 Task: Create a due date automation trigger when advanced on, on the tuesday of the week a card is due add content without an empty description at 11:00 AM.
Action: Mouse moved to (1053, 126)
Screenshot: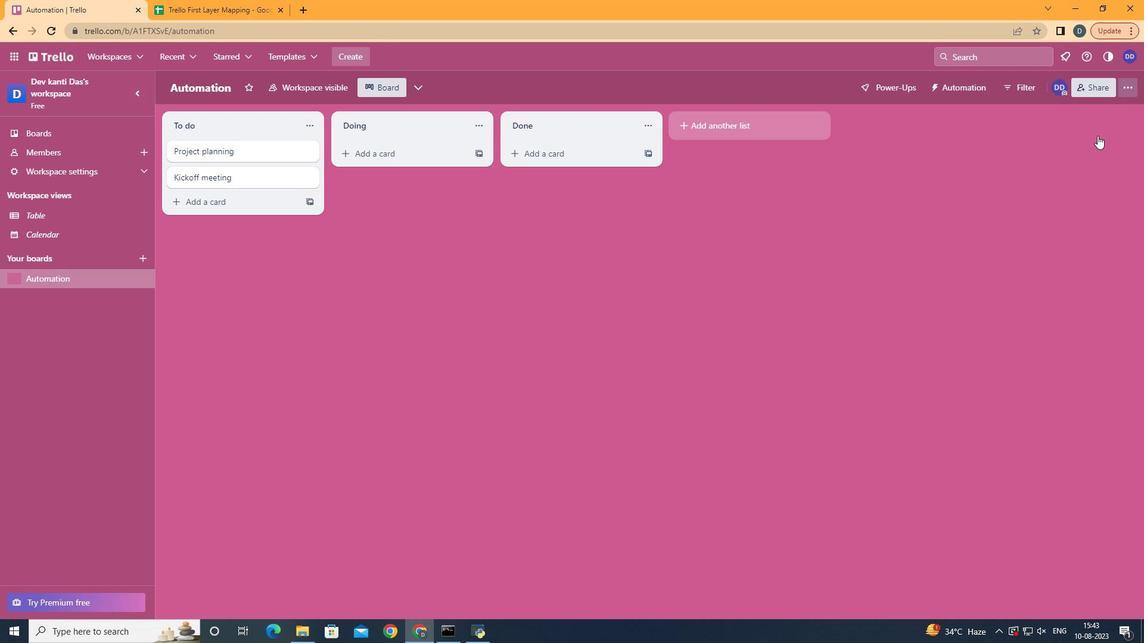 
Action: Mouse pressed left at (1053, 126)
Screenshot: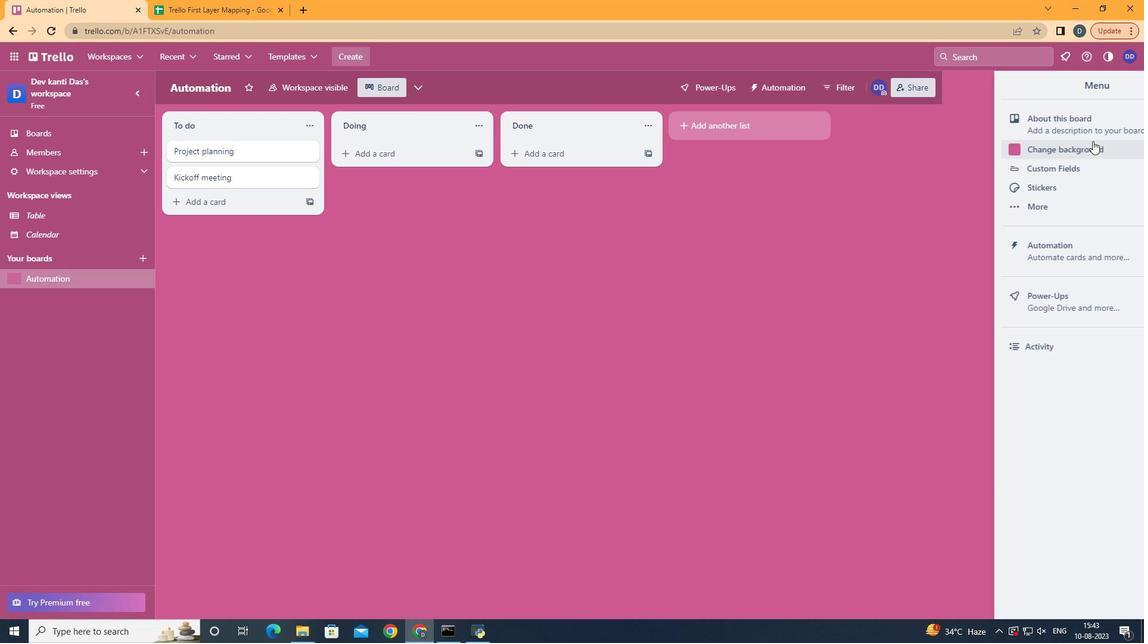 
Action: Mouse moved to (989, 268)
Screenshot: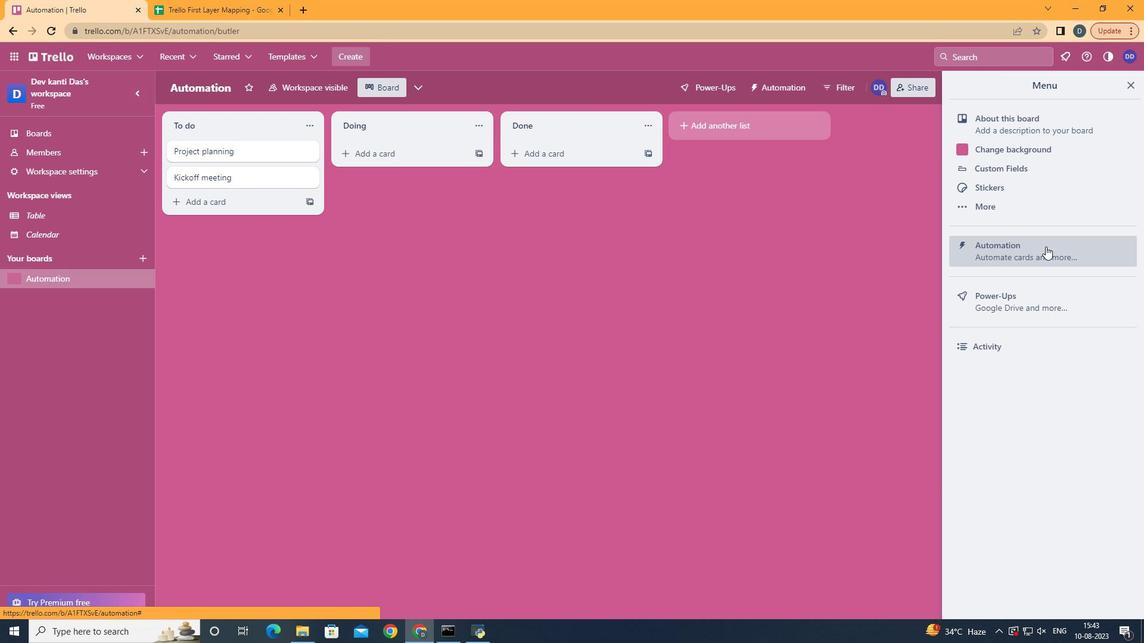 
Action: Mouse pressed left at (989, 268)
Screenshot: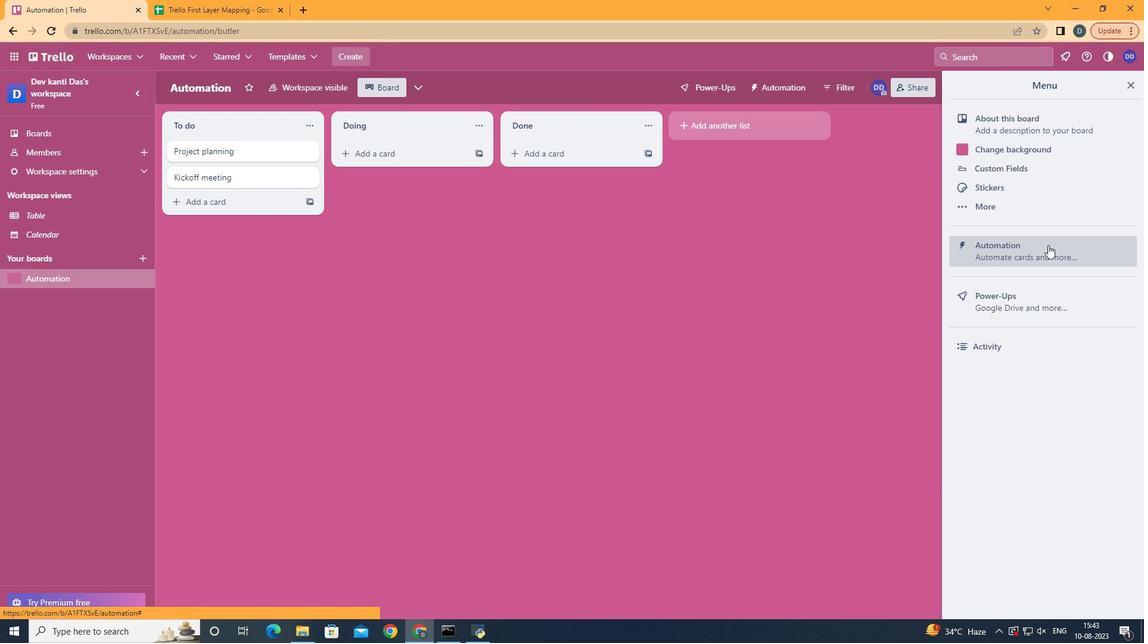 
Action: Mouse moved to (328, 262)
Screenshot: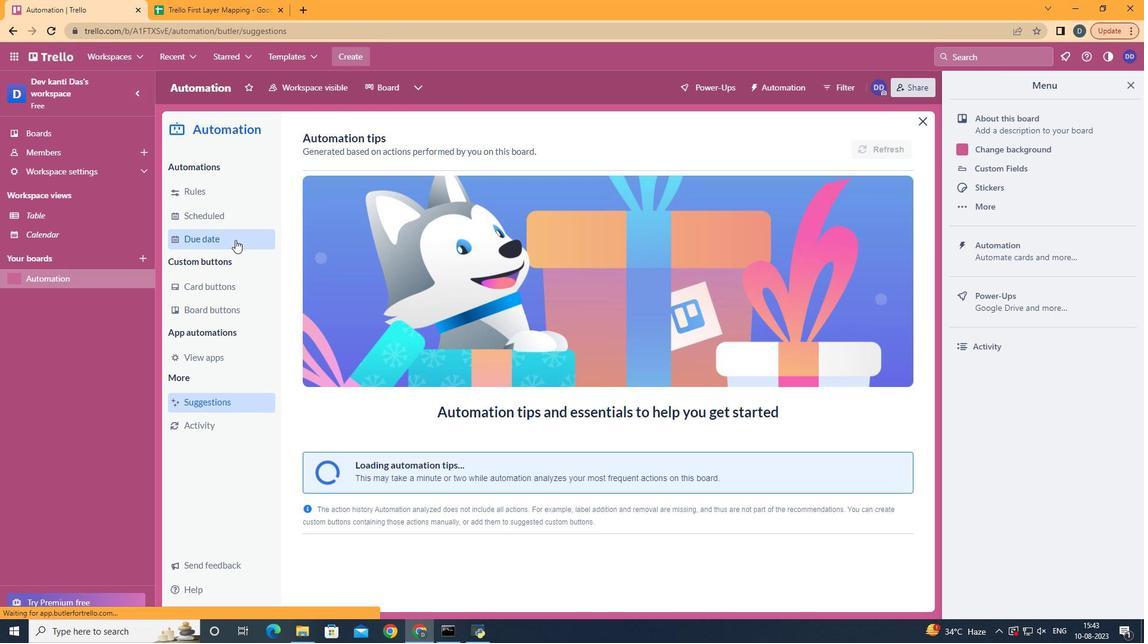
Action: Mouse pressed left at (328, 262)
Screenshot: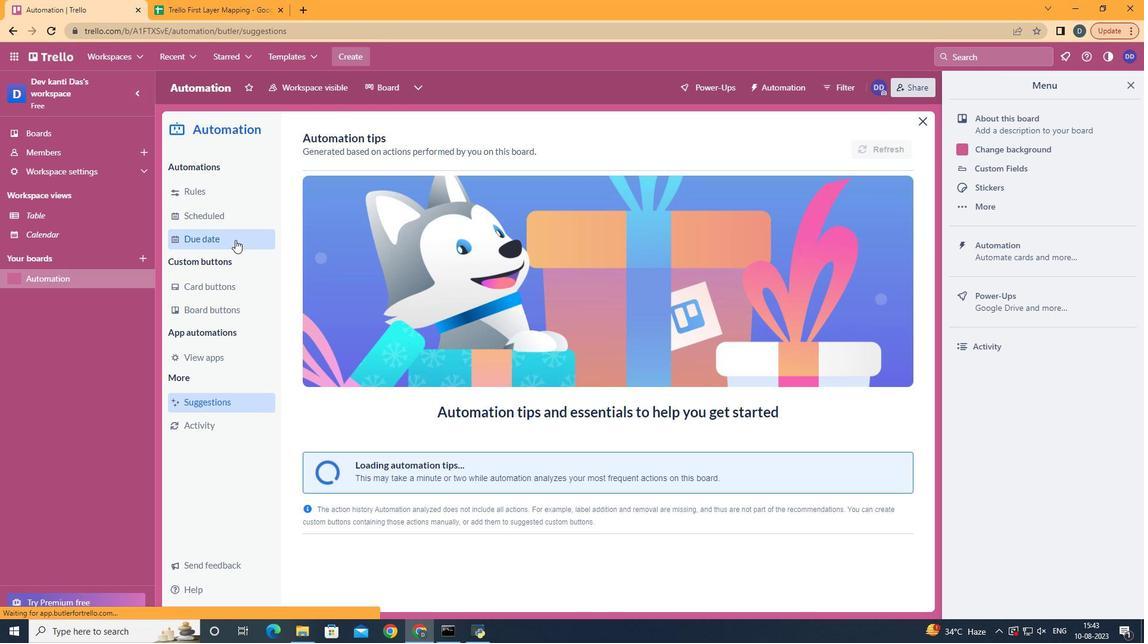 
Action: Mouse moved to (807, 177)
Screenshot: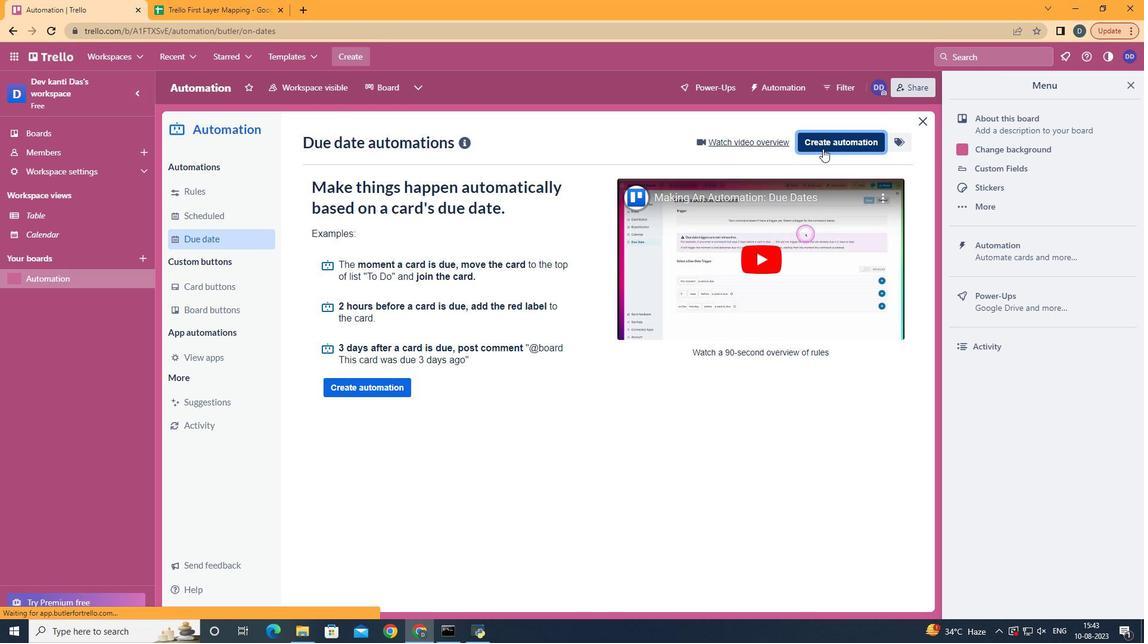 
Action: Mouse pressed left at (807, 177)
Screenshot: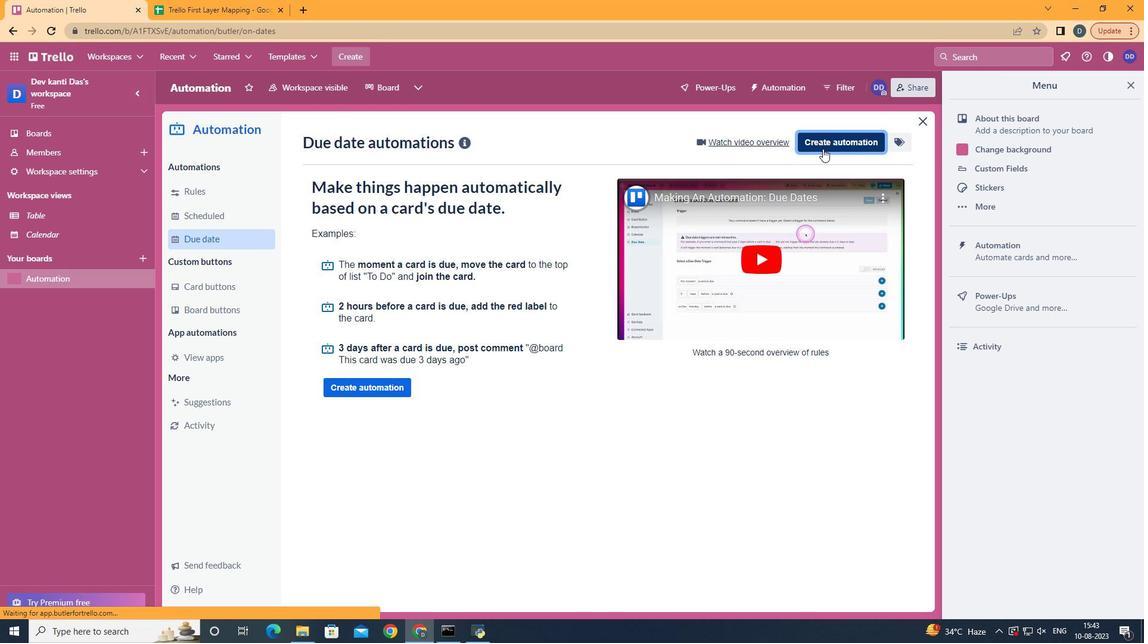 
Action: Mouse moved to (752, 330)
Screenshot: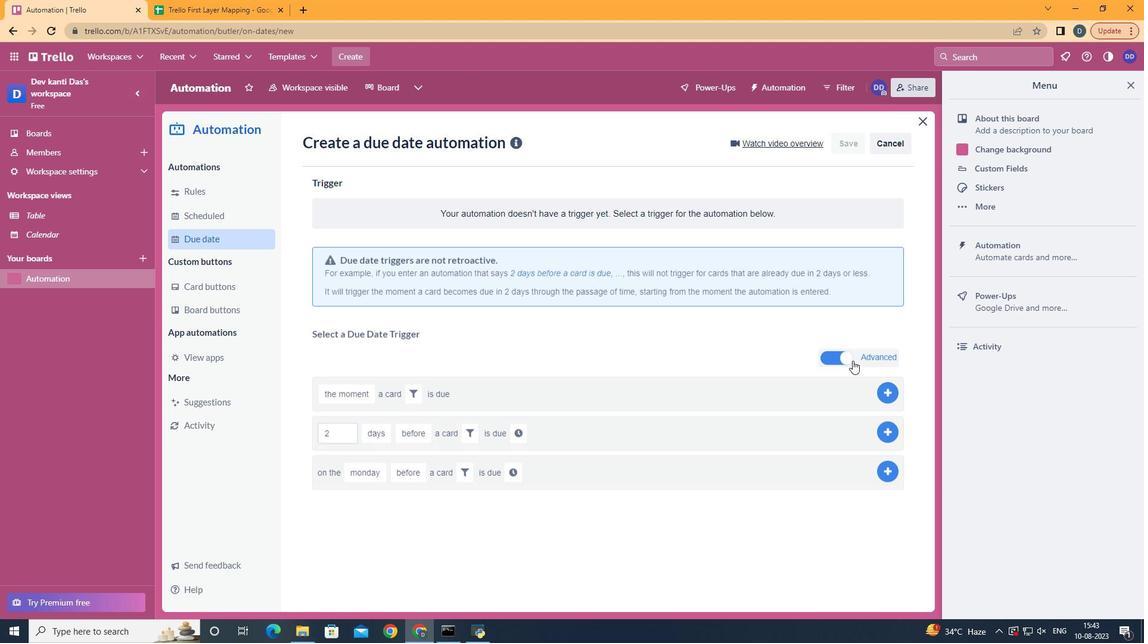 
Action: Mouse pressed left at (651, 269)
Screenshot: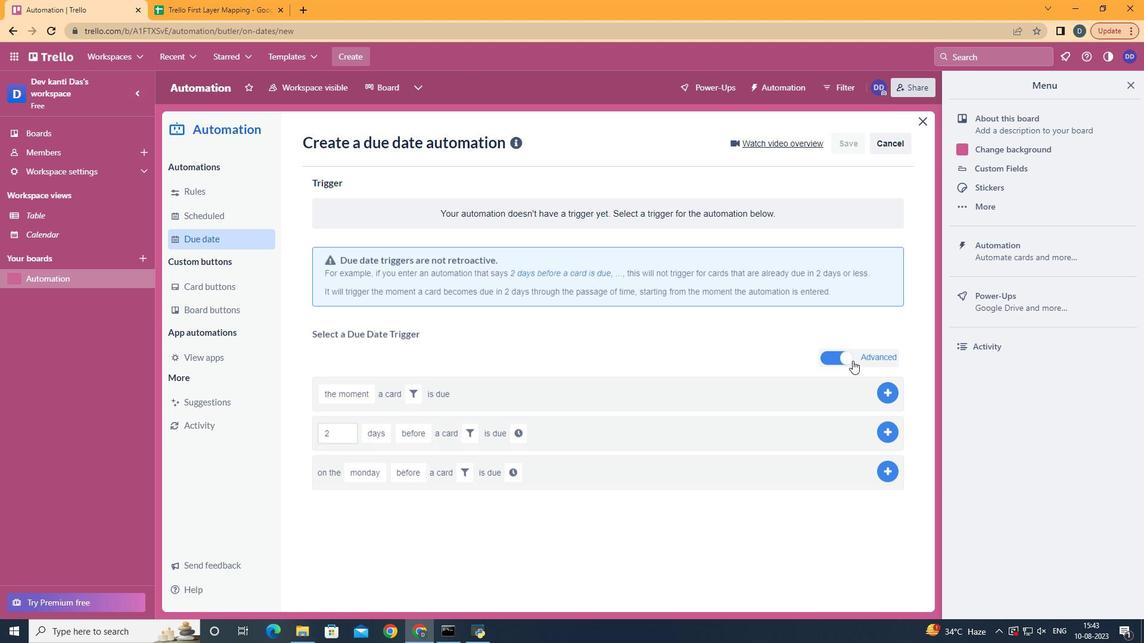 
Action: Mouse moved to (449, 349)
Screenshot: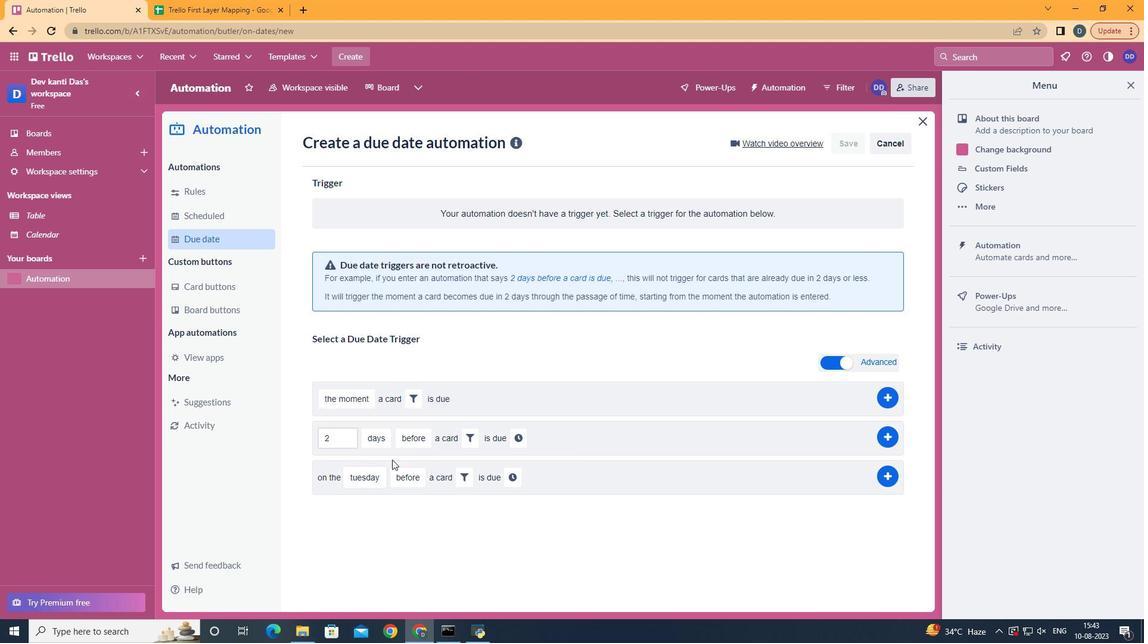 
Action: Mouse pressed left at (449, 349)
Screenshot: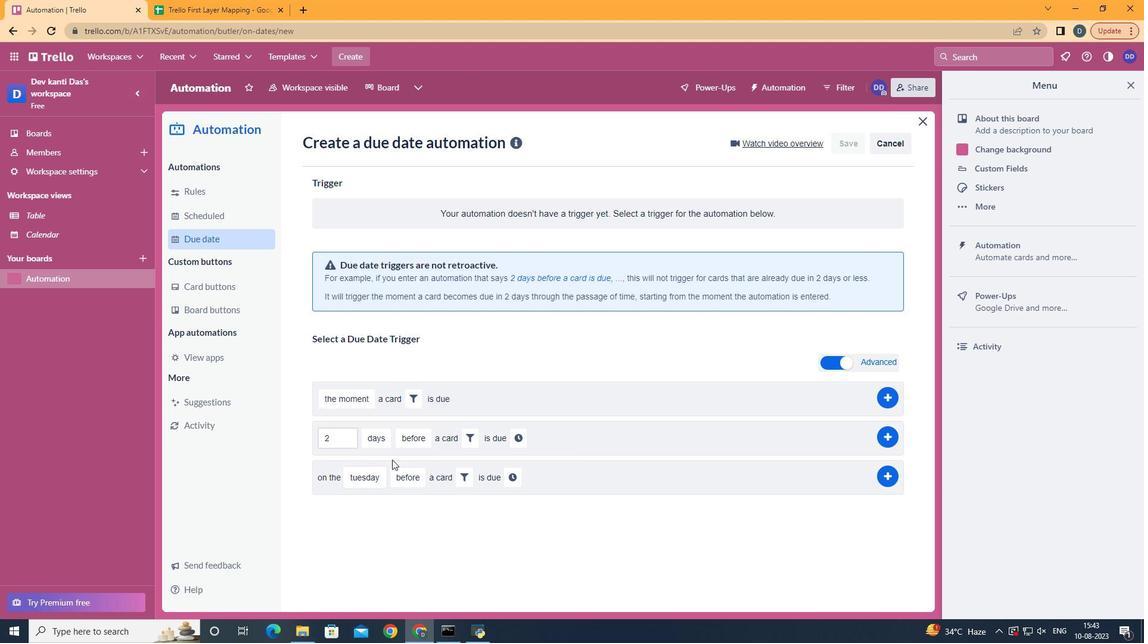 
Action: Mouse moved to (478, 544)
Screenshot: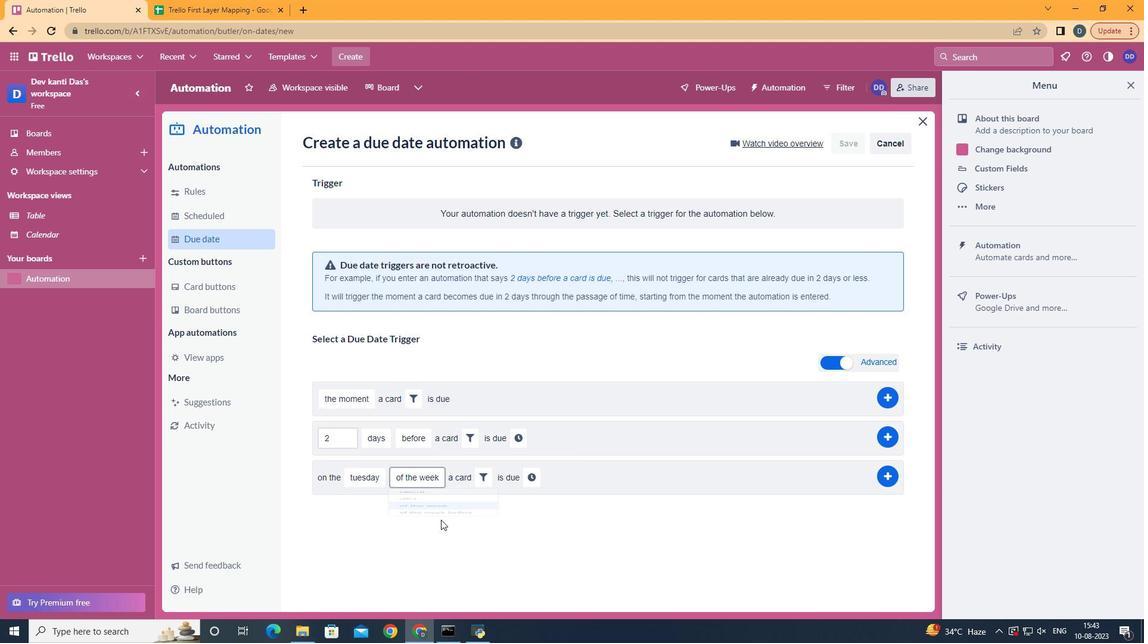 
Action: Mouse pressed left at (478, 544)
Screenshot: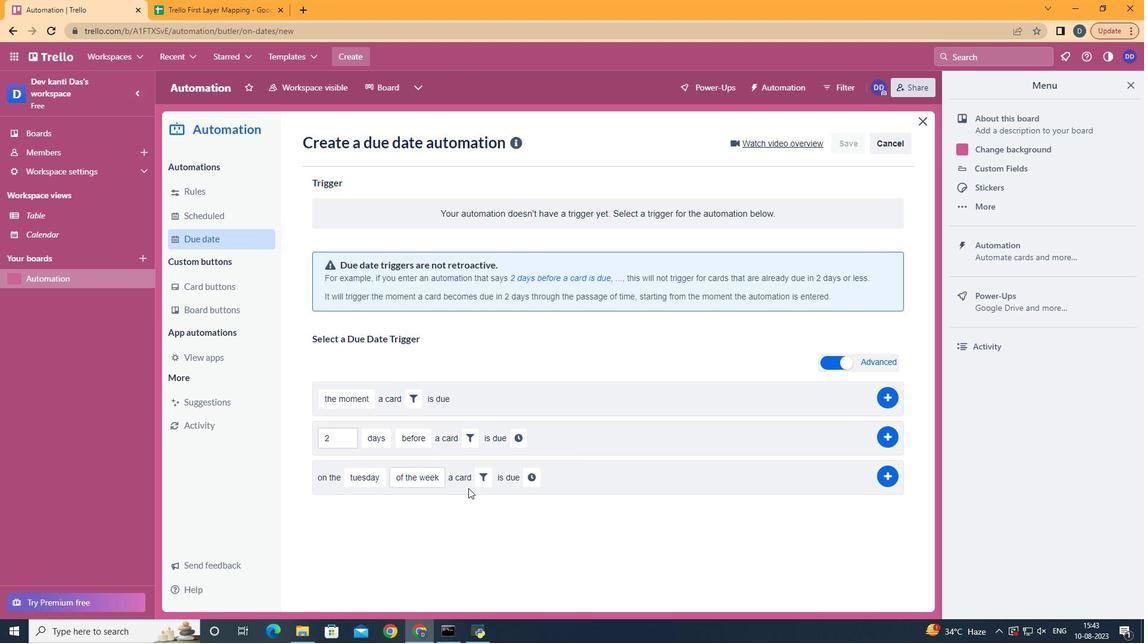 
Action: Mouse moved to (520, 484)
Screenshot: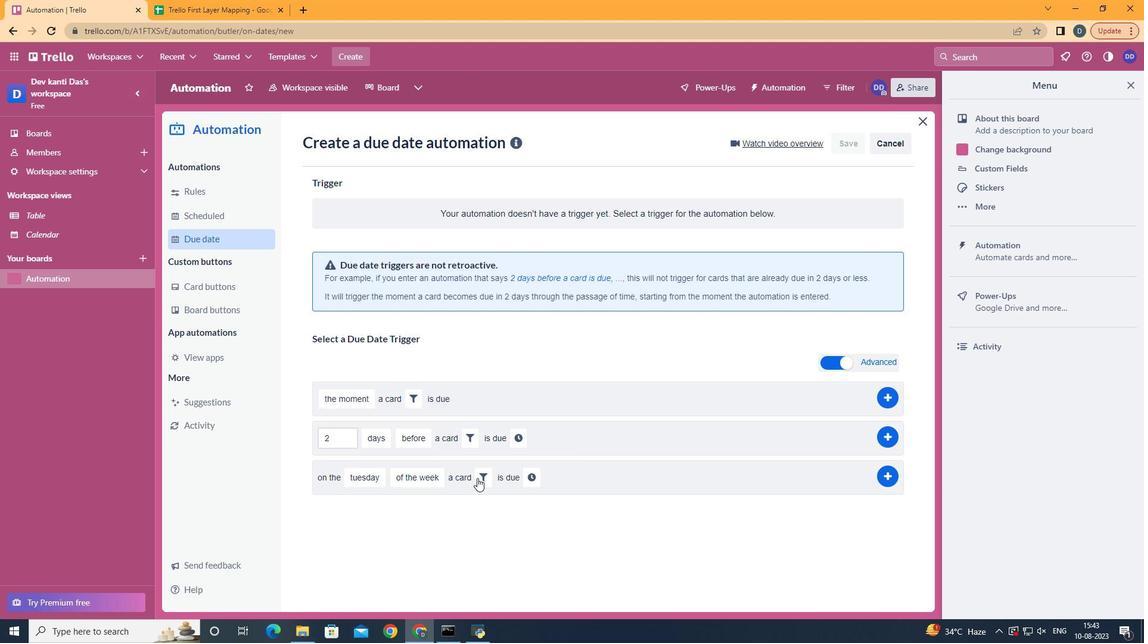 
Action: Mouse pressed left at (520, 484)
Screenshot: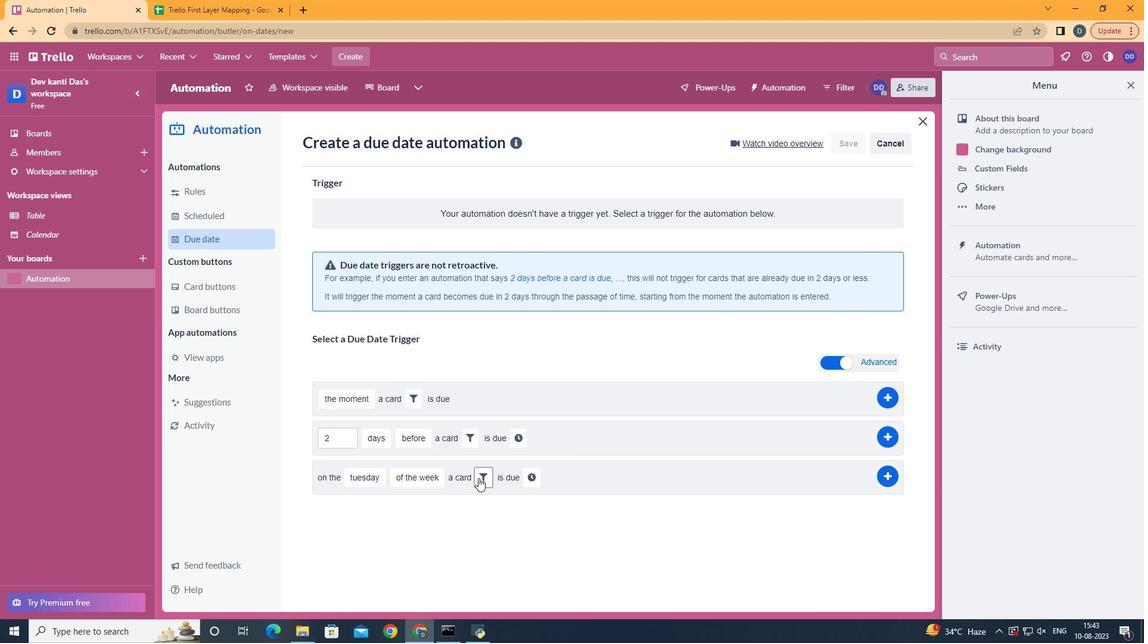 
Action: Mouse moved to (527, 485)
Screenshot: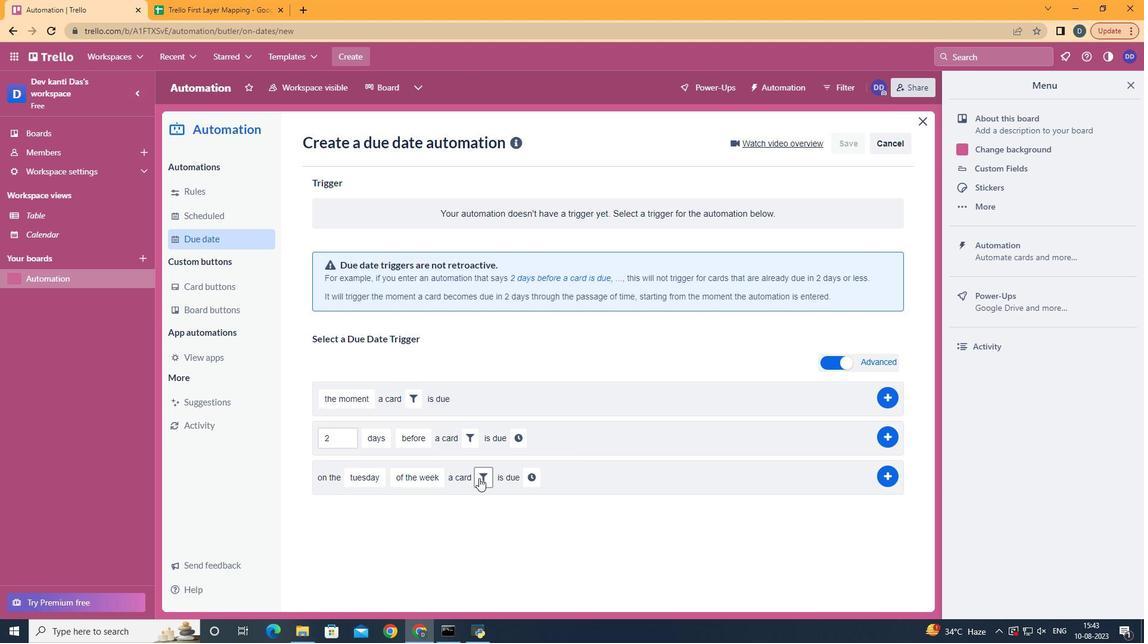 
Action: Mouse pressed left at (527, 485)
Screenshot: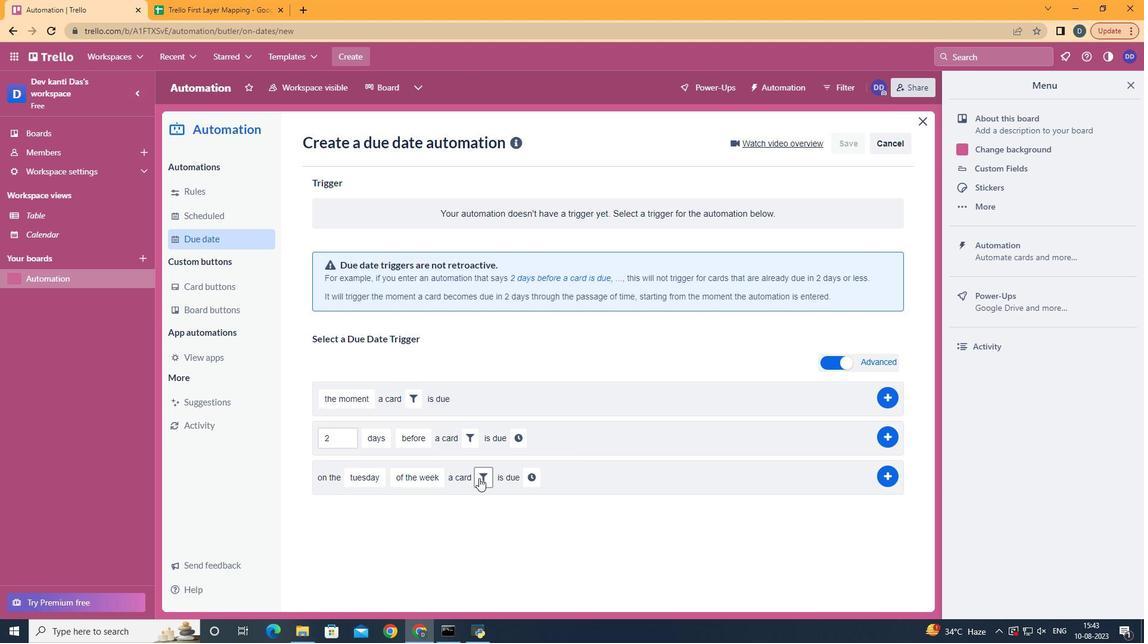 
Action: Mouse moved to (651, 519)
Screenshot: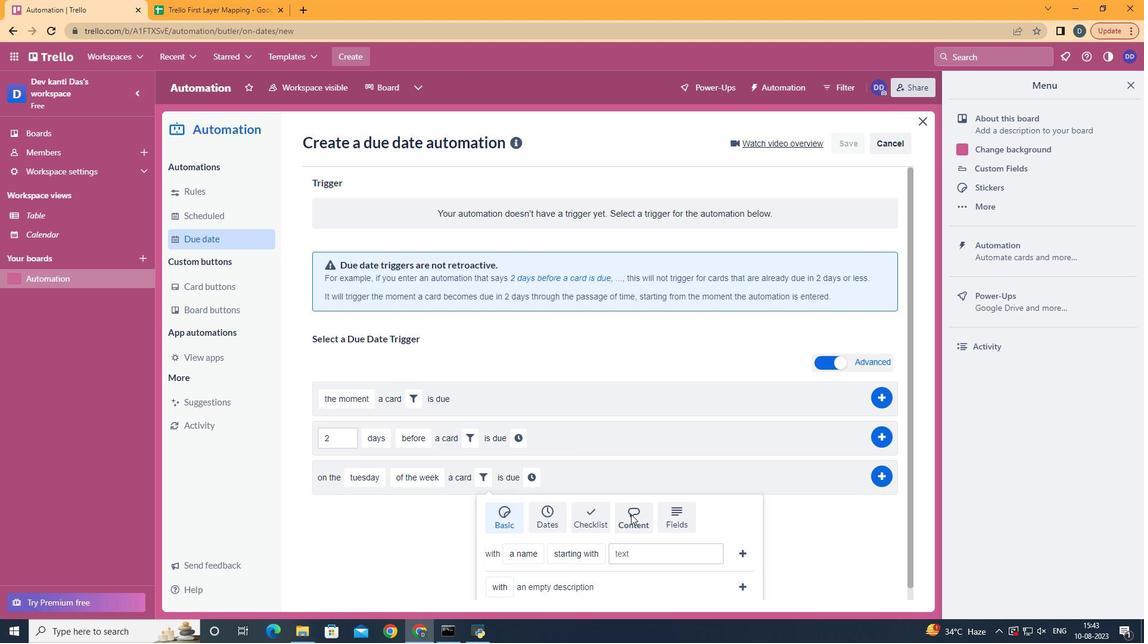 
Action: Mouse pressed left at (651, 519)
Screenshot: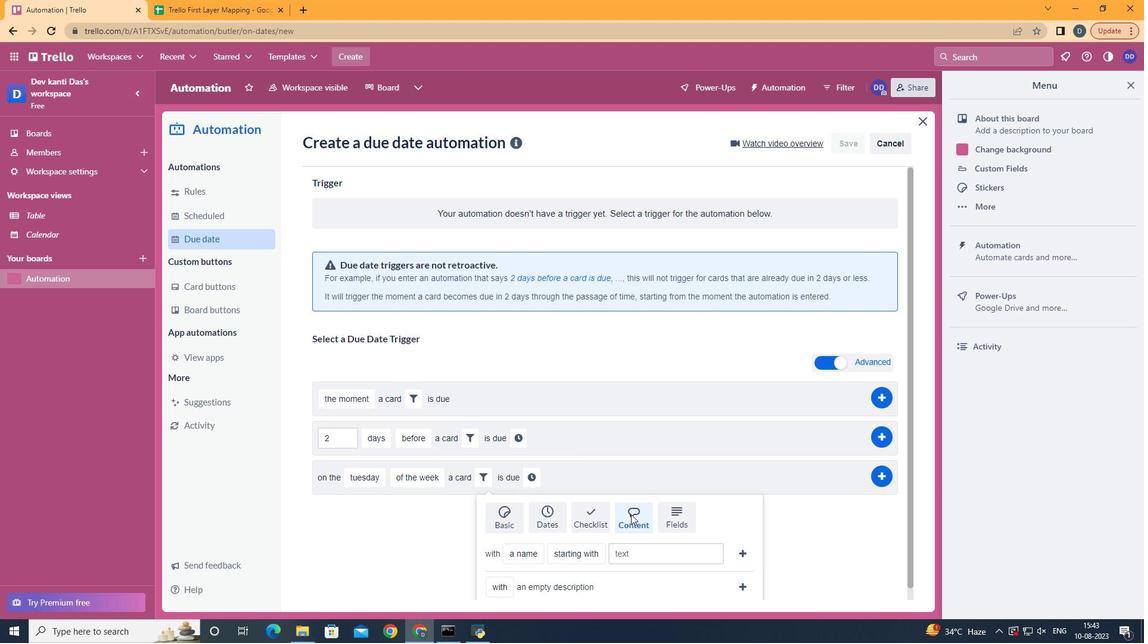 
Action: Mouse scrolled (651, 518) with delta (0, 0)
Screenshot: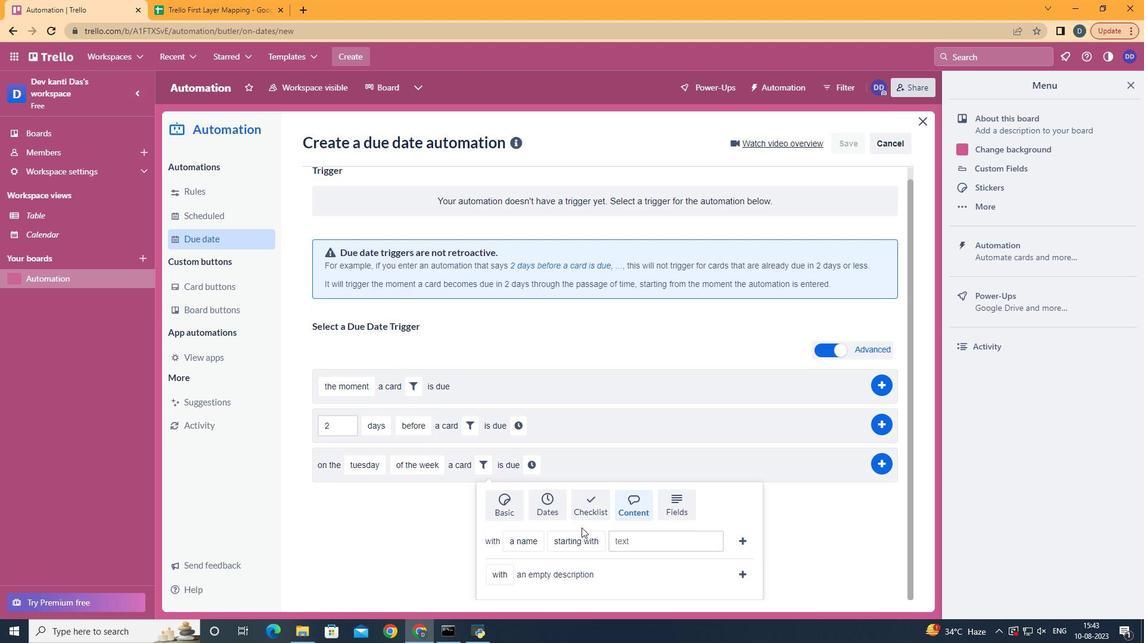 
Action: Mouse scrolled (651, 518) with delta (0, 0)
Screenshot: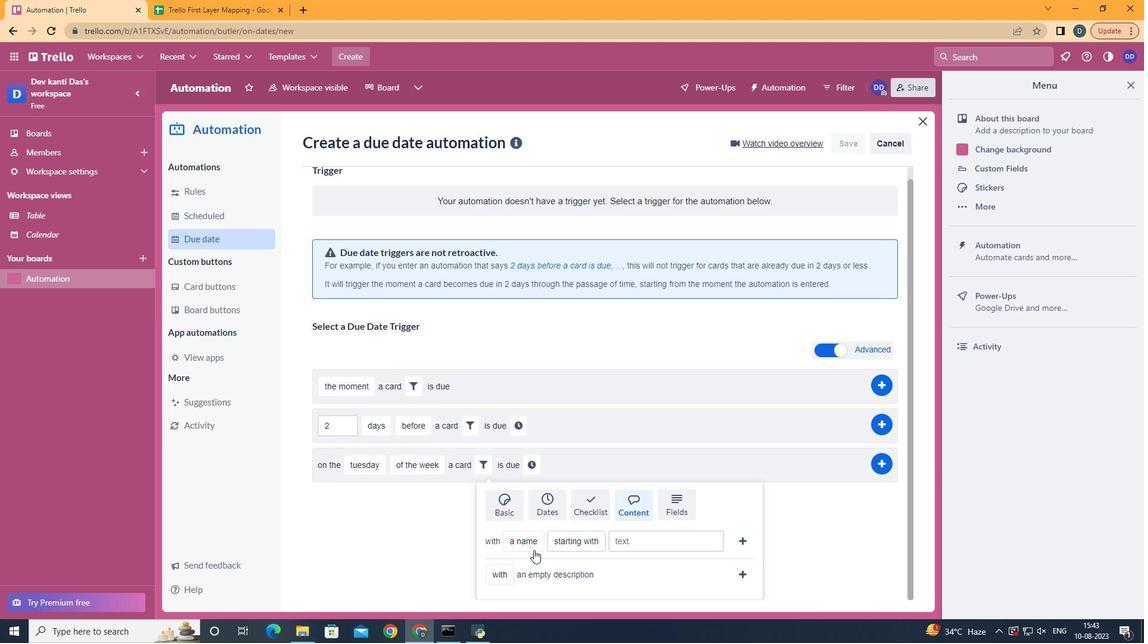 
Action: Mouse scrolled (651, 518) with delta (0, 0)
Screenshot: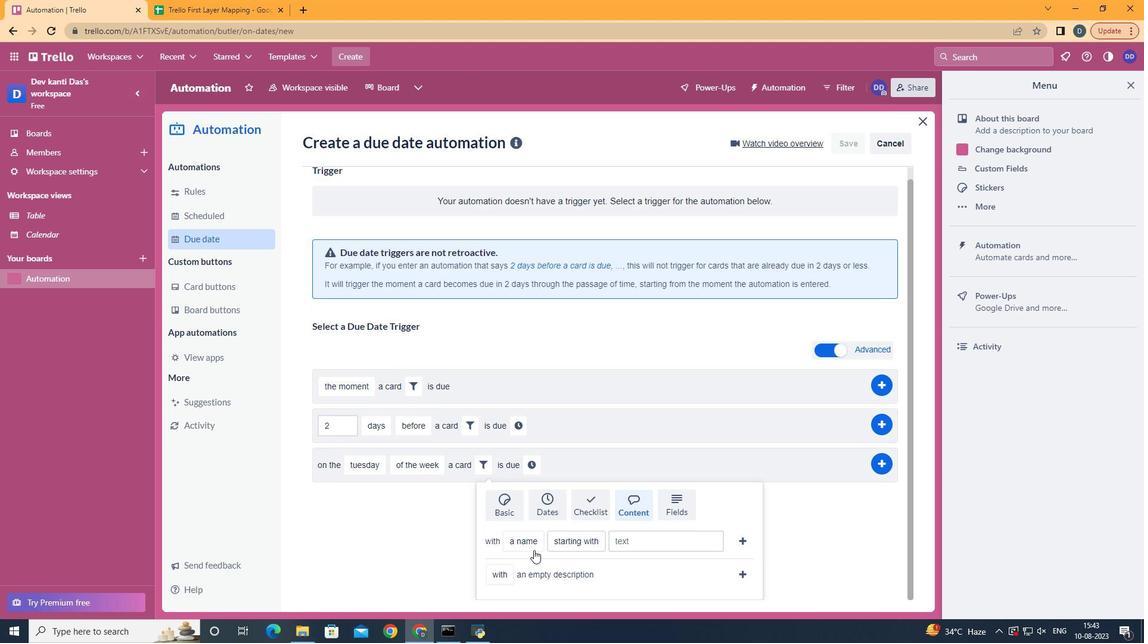 
Action: Mouse scrolled (651, 518) with delta (0, 0)
Screenshot: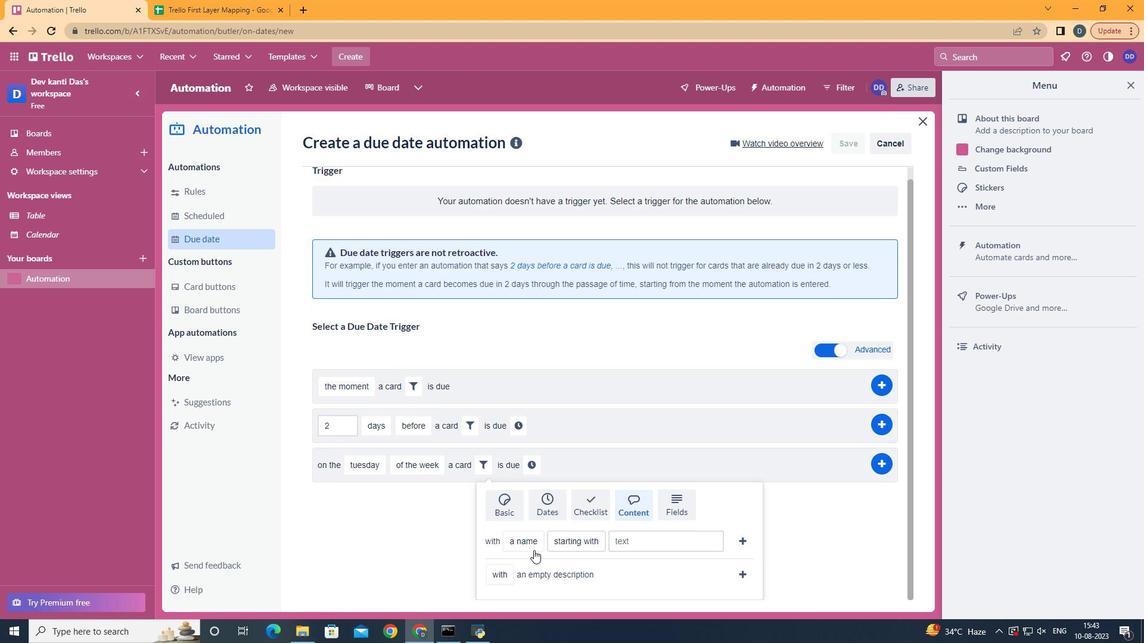 
Action: Mouse moved to (553, 561)
Screenshot: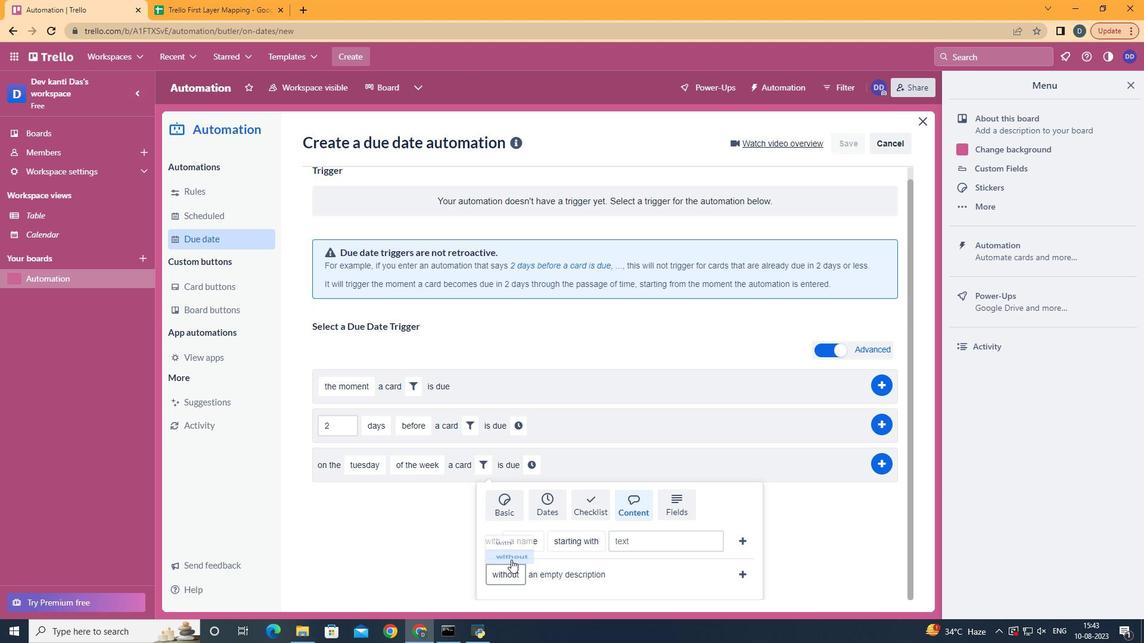 
Action: Mouse pressed left at (553, 561)
Screenshot: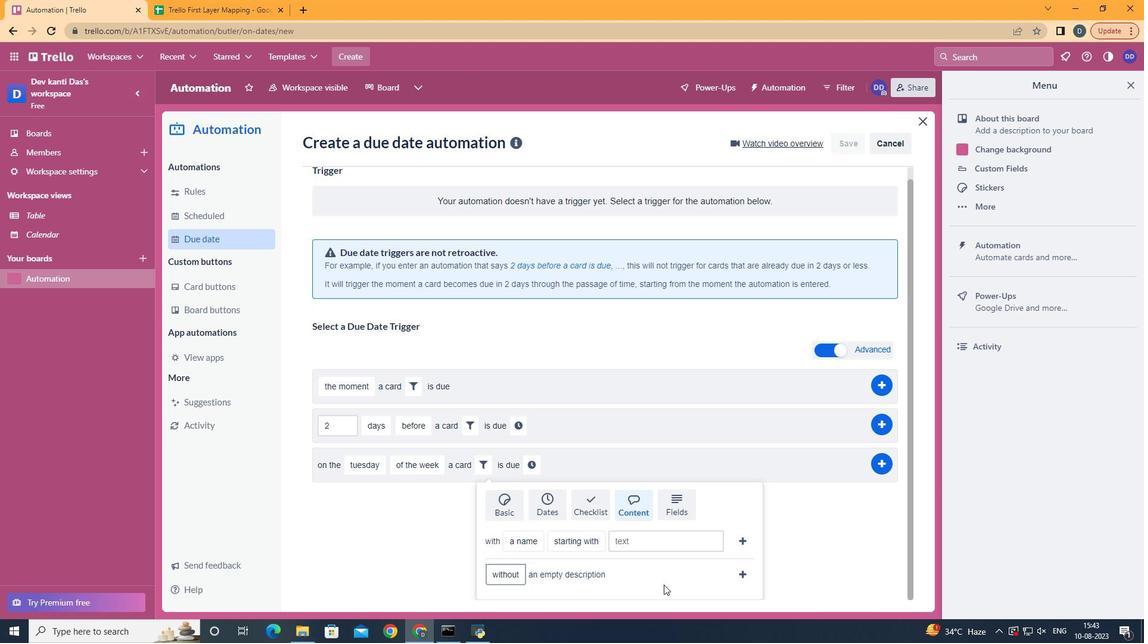 
Action: Mouse moved to (740, 579)
Screenshot: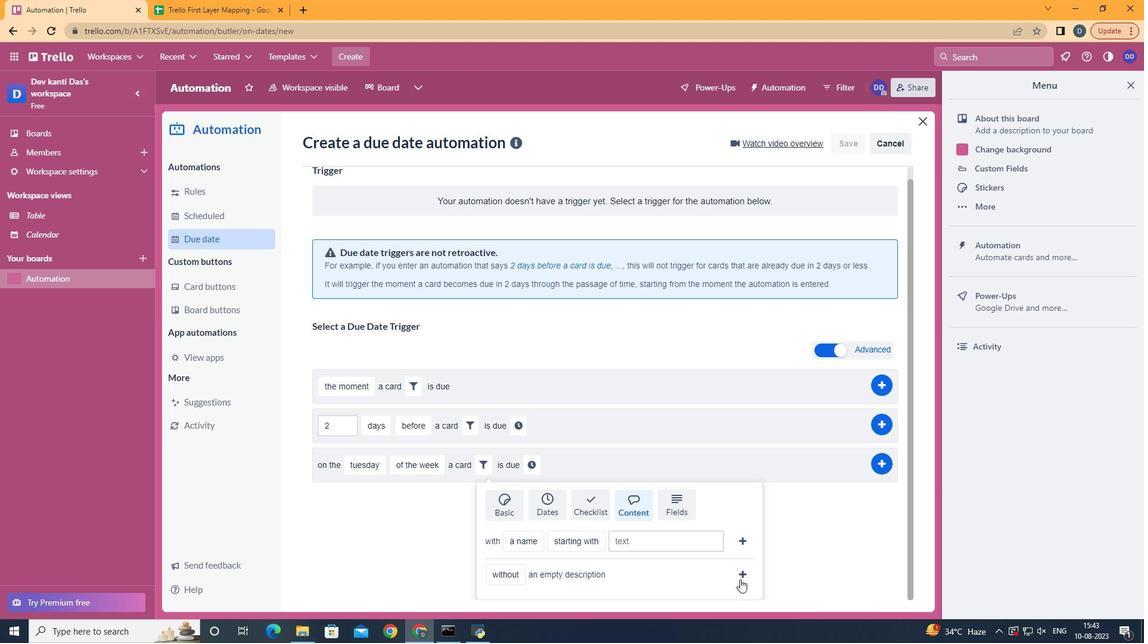 
Action: Mouse pressed left at (740, 579)
Screenshot: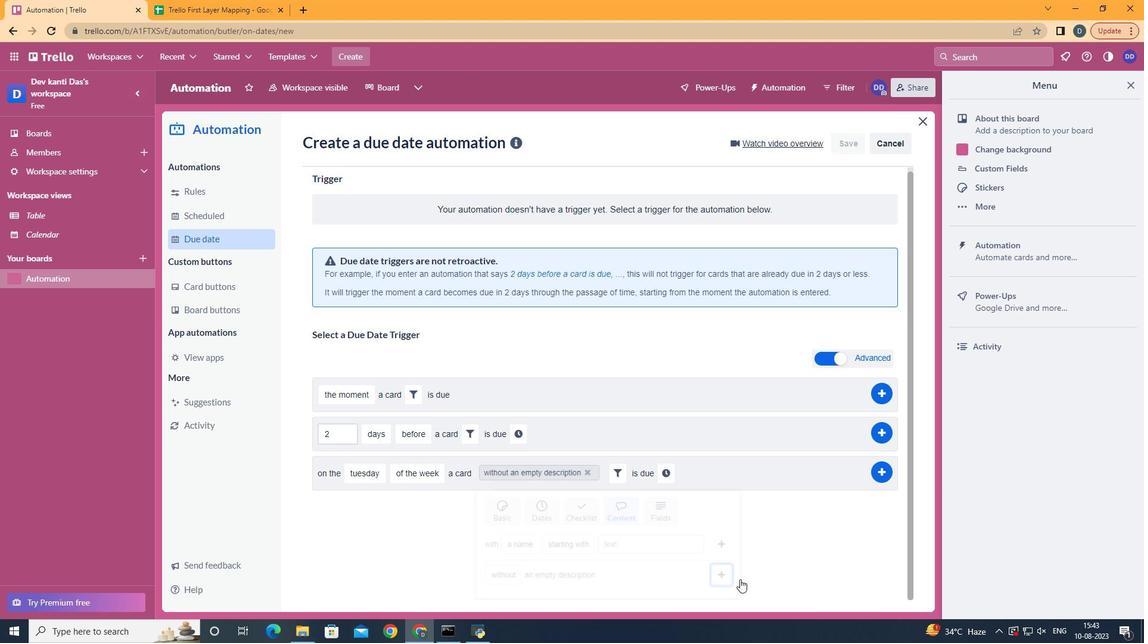 
Action: Mouse moved to (672, 487)
Screenshot: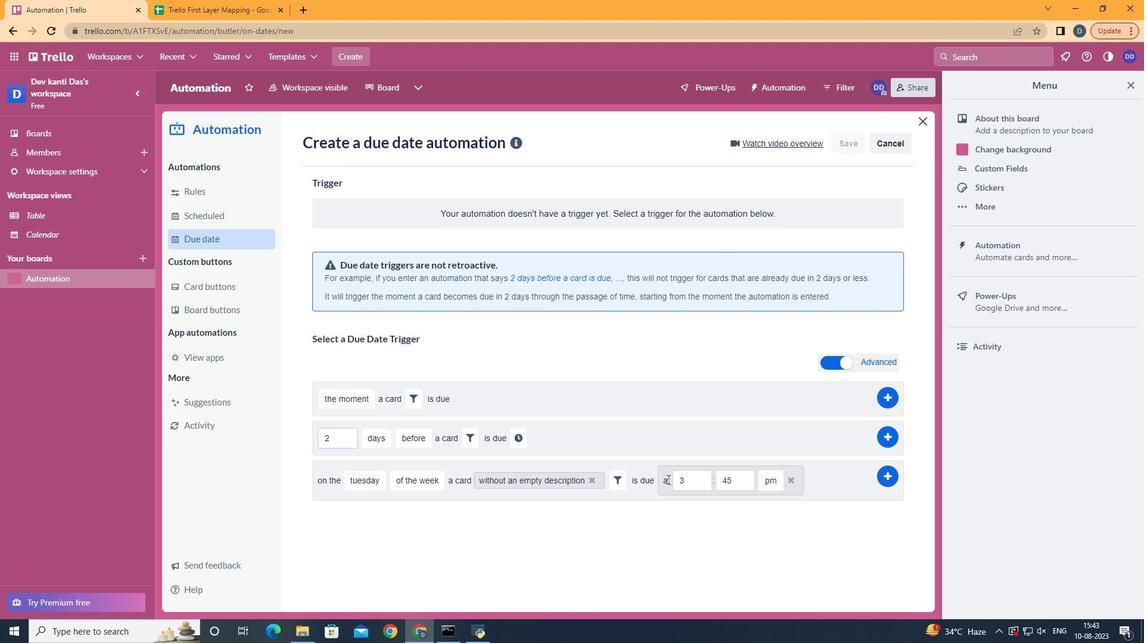 
Action: Mouse pressed left at (672, 487)
Screenshot: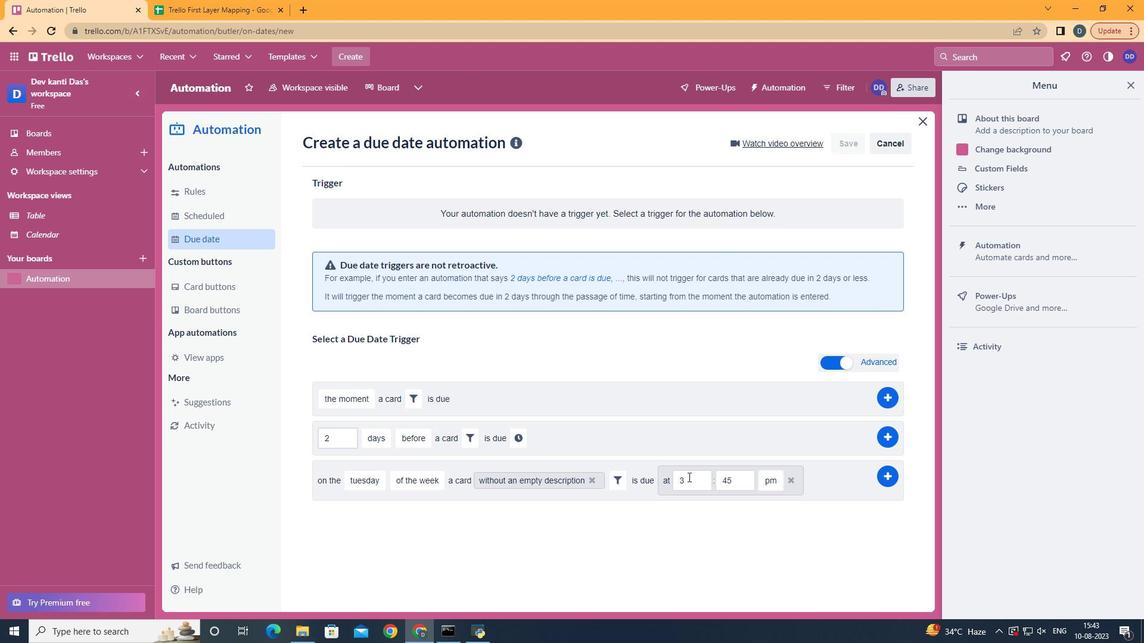 
Action: Mouse moved to (702, 483)
Screenshot: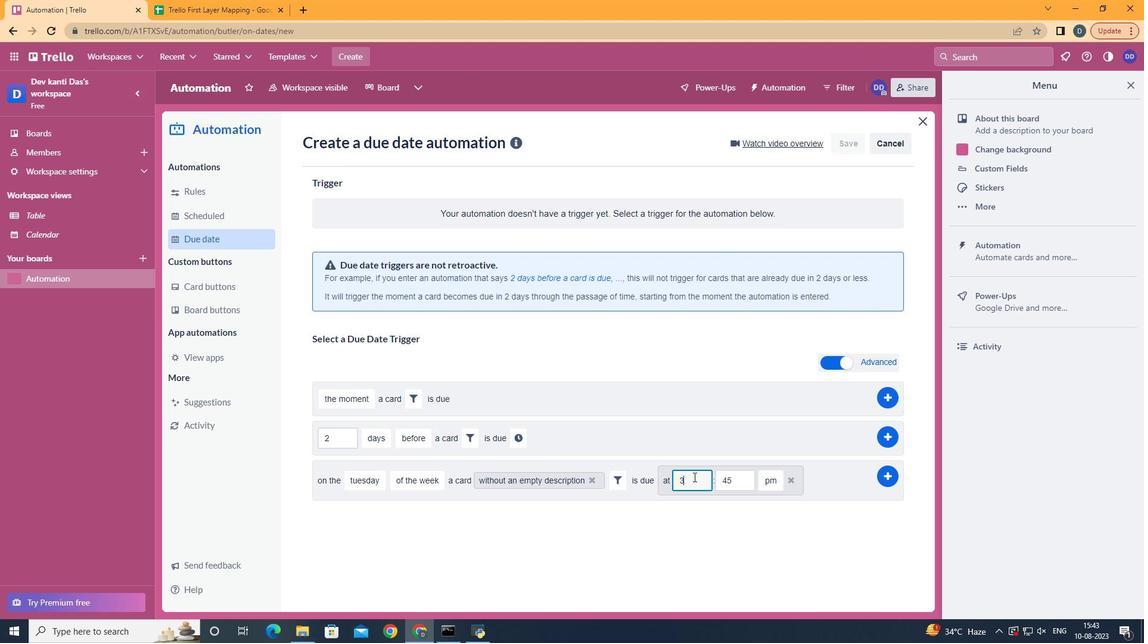 
Action: Mouse pressed left at (702, 483)
Screenshot: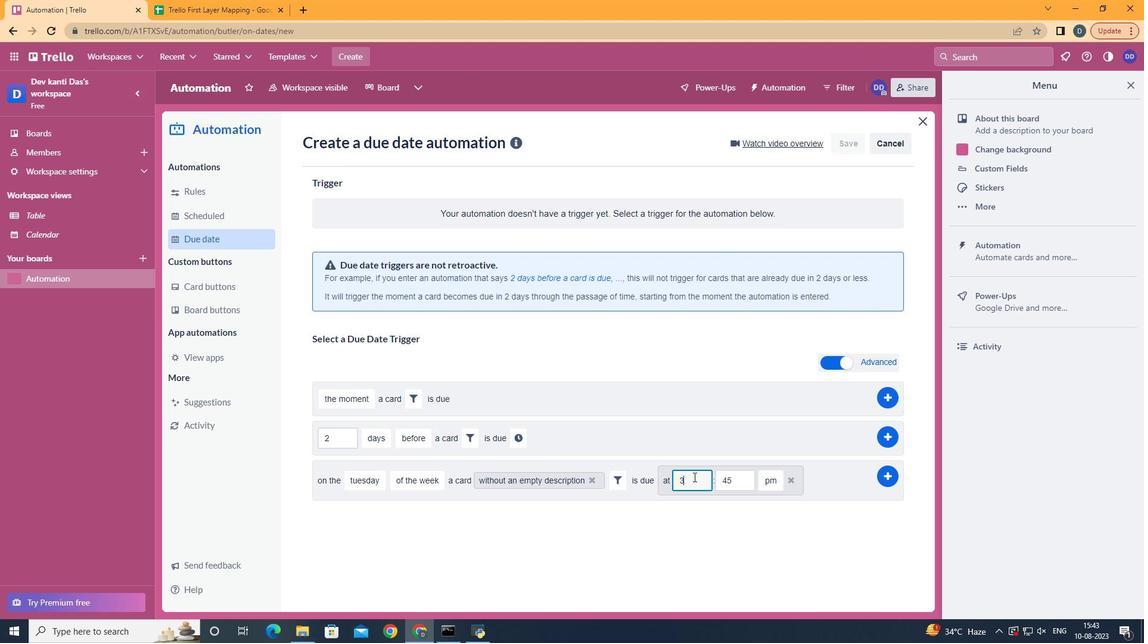
Action: Key pressed <Key.backspace>11
Screenshot: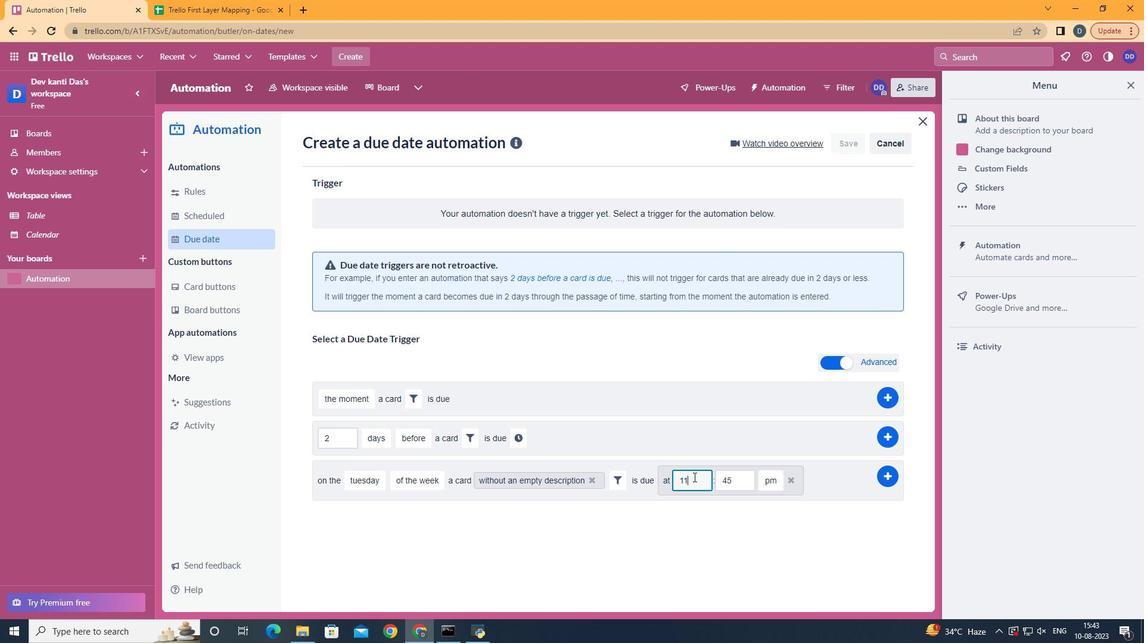 
Action: Mouse moved to (737, 494)
Screenshot: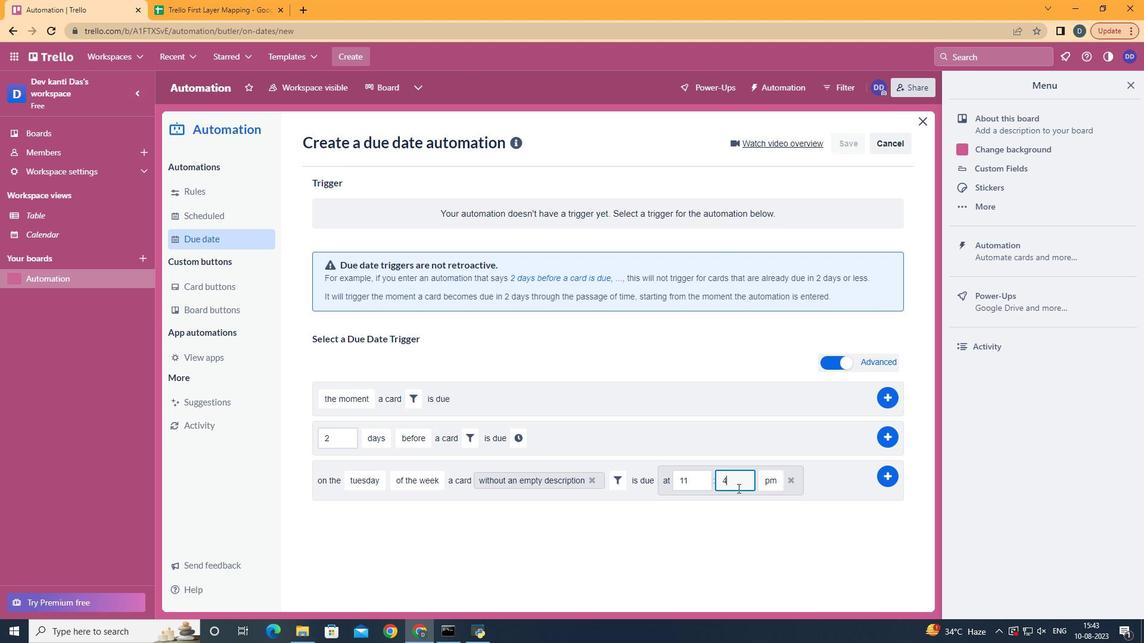 
Action: Mouse pressed left at (737, 494)
Screenshot: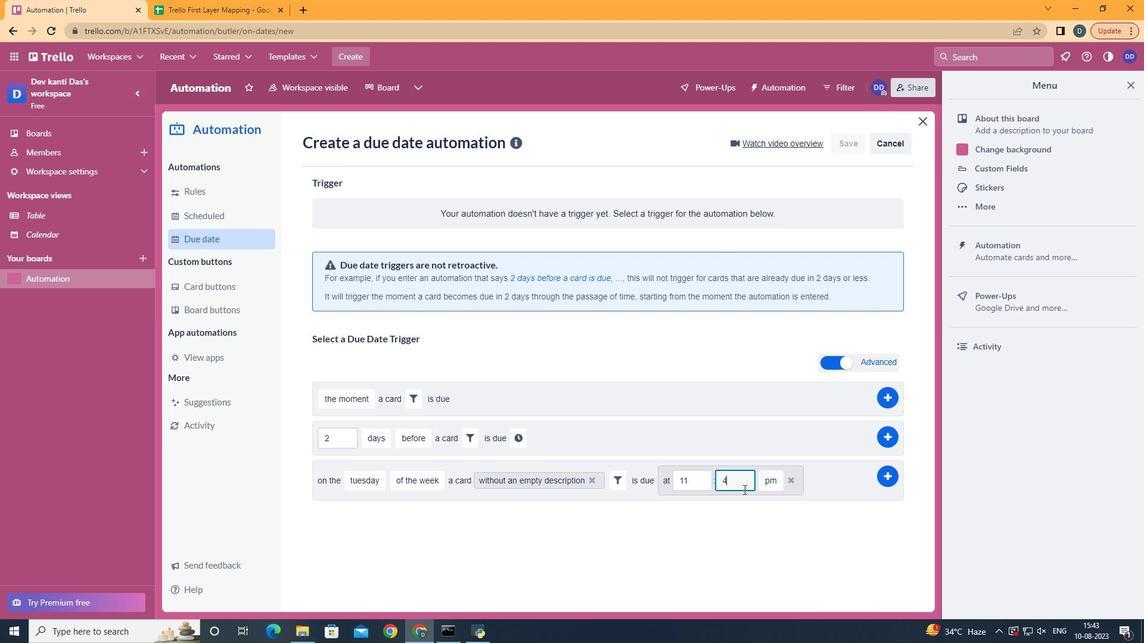 
Action: Key pressed <Key.backspace>
Screenshot: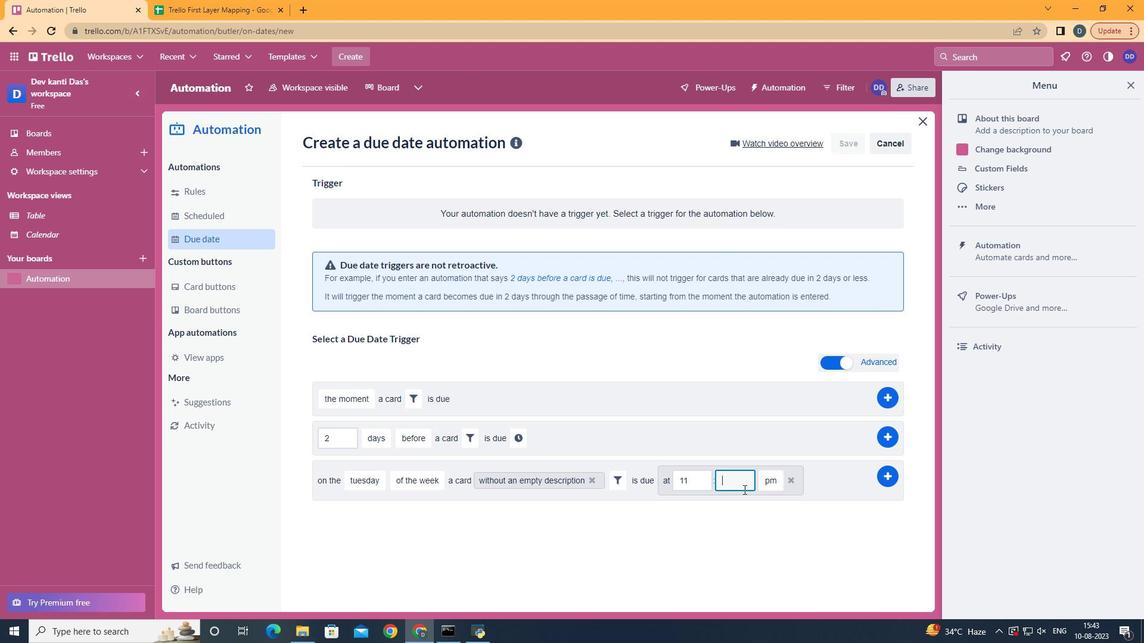 
Action: Mouse moved to (743, 495)
Screenshot: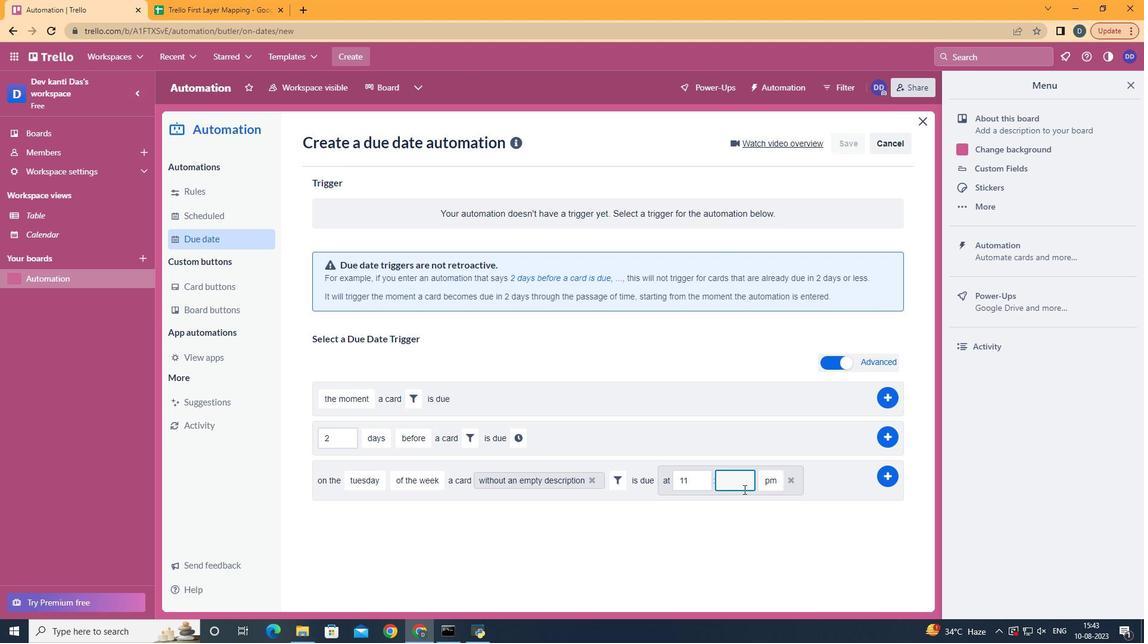 
Action: Key pressed <Key.backspace>00
Screenshot: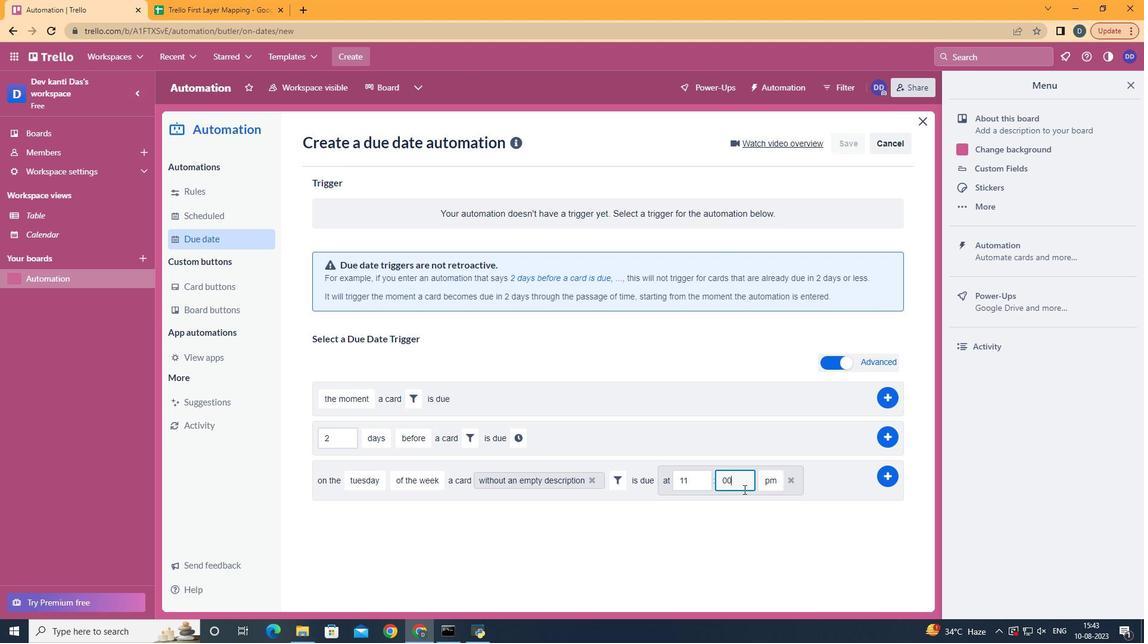 
Action: Mouse moved to (765, 513)
Screenshot: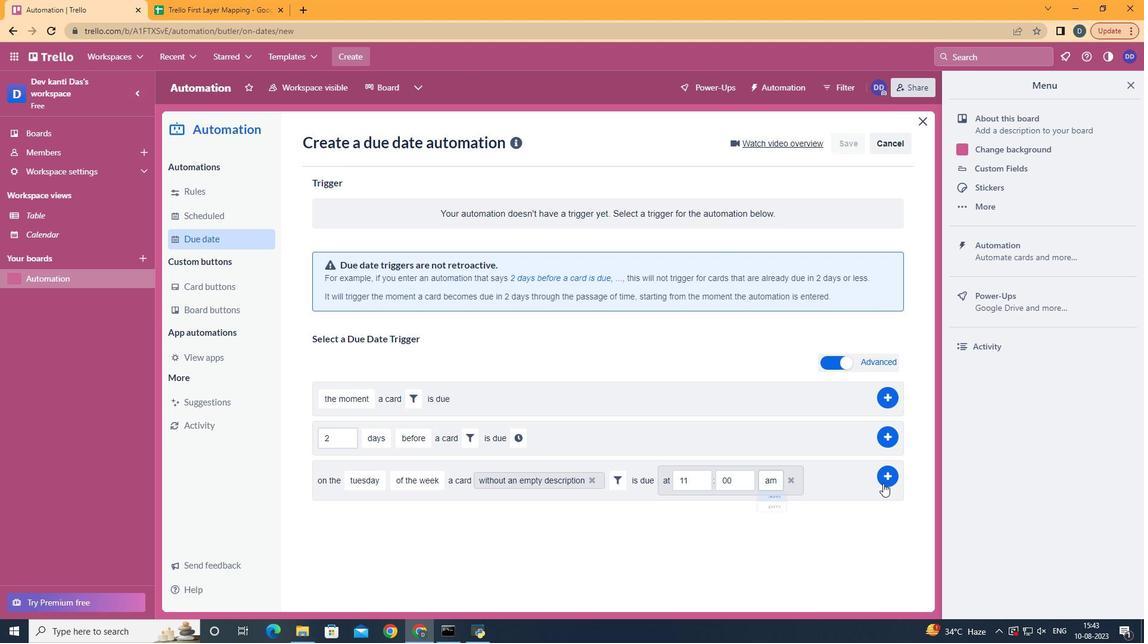 
Action: Mouse pressed left at (765, 513)
Screenshot: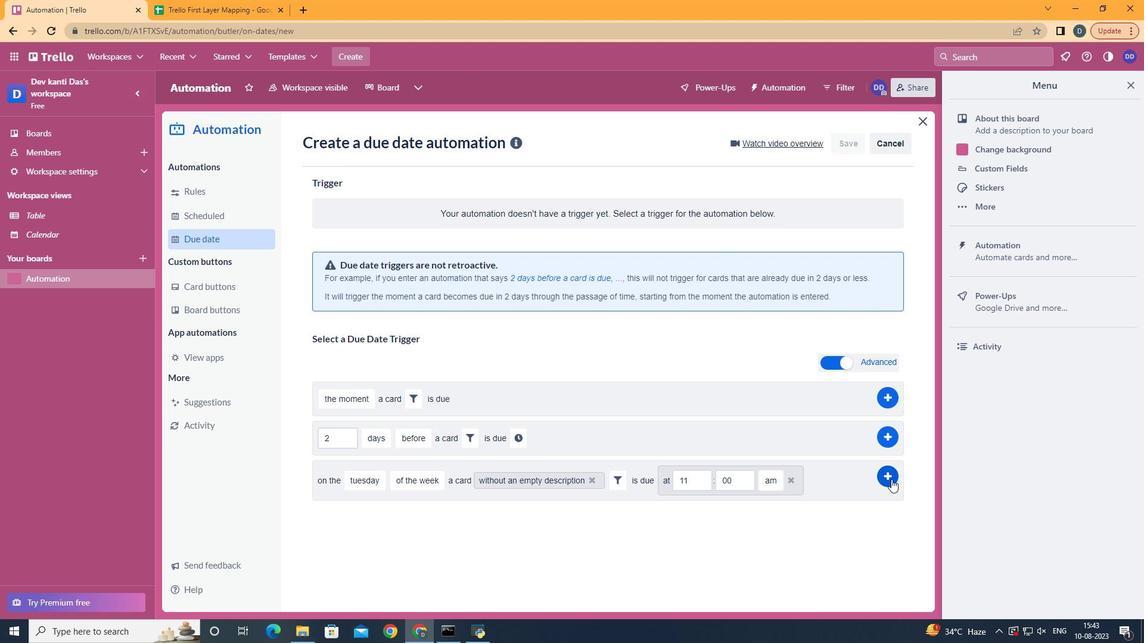 
Action: Mouse moved to (866, 482)
Screenshot: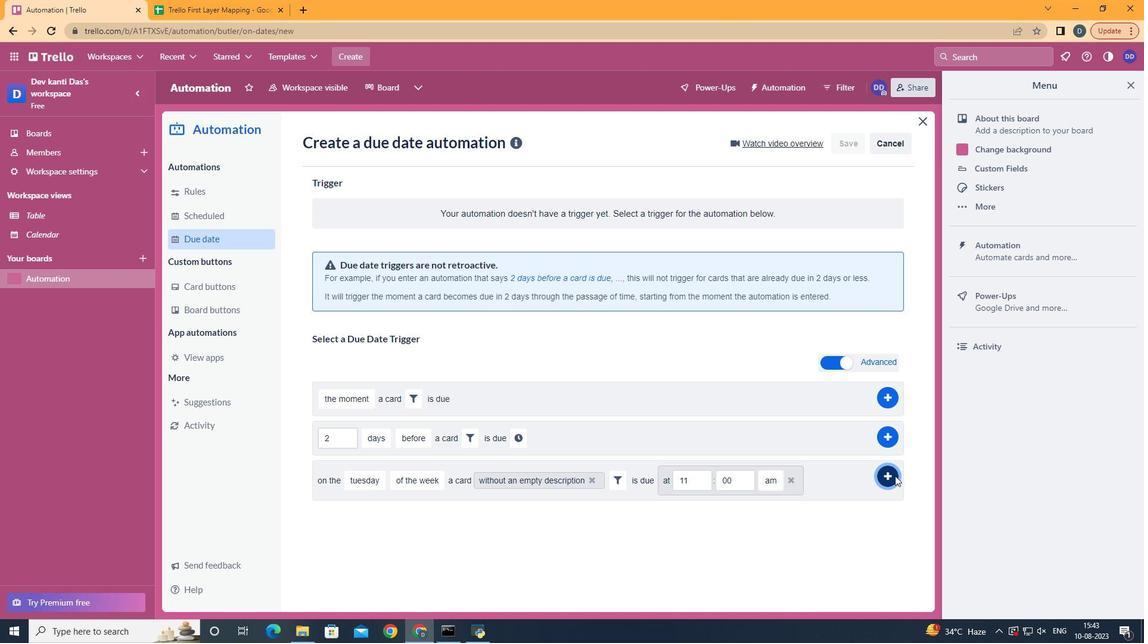
Action: Mouse pressed left at (866, 482)
Screenshot: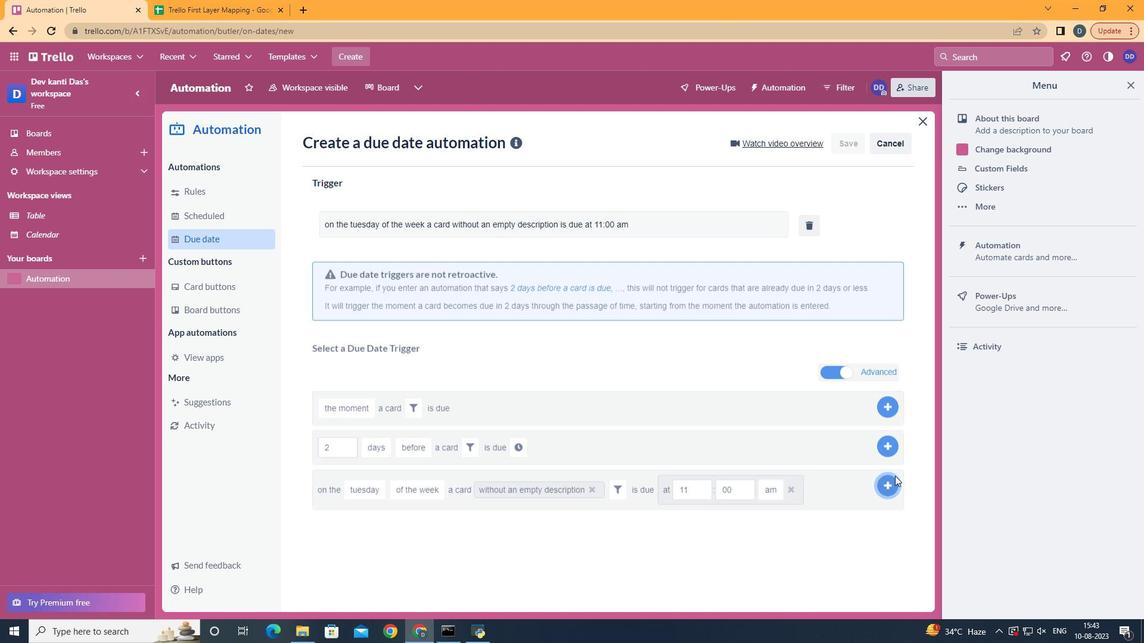 
